 Task: Change the commit signoff to "All repositories" in the organization "Mark56771".
Action: Mouse moved to (1052, 85)
Screenshot: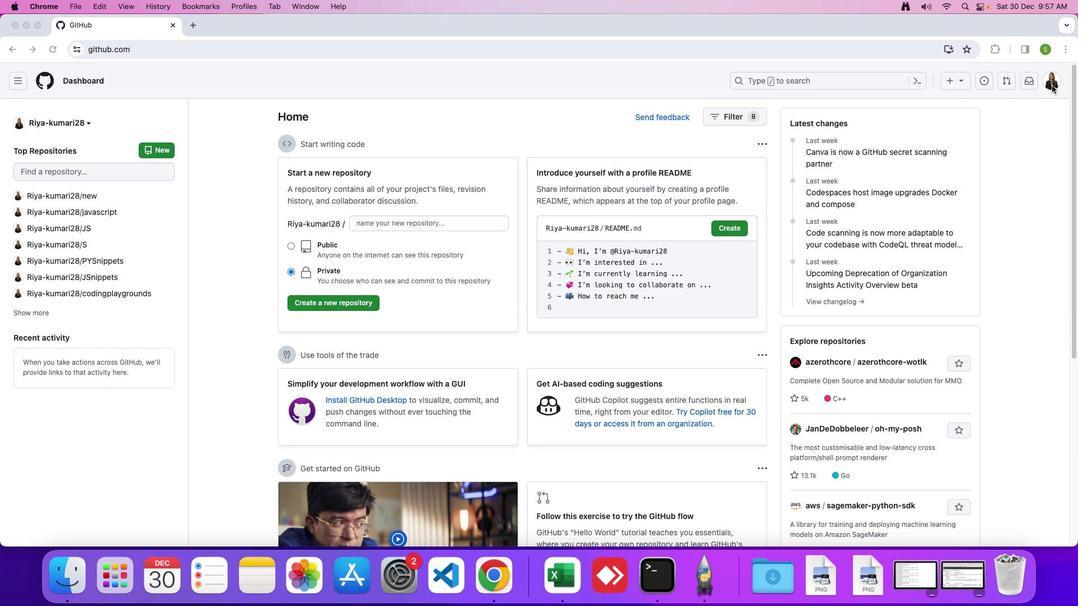 
Action: Mouse pressed left at (1052, 85)
Screenshot: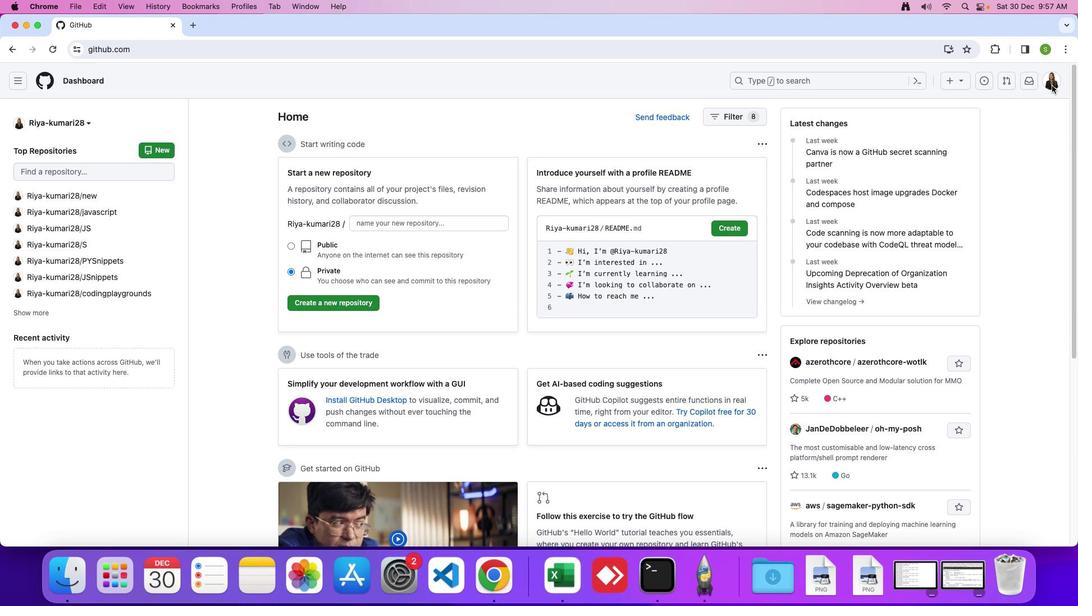 
Action: Mouse moved to (1051, 83)
Screenshot: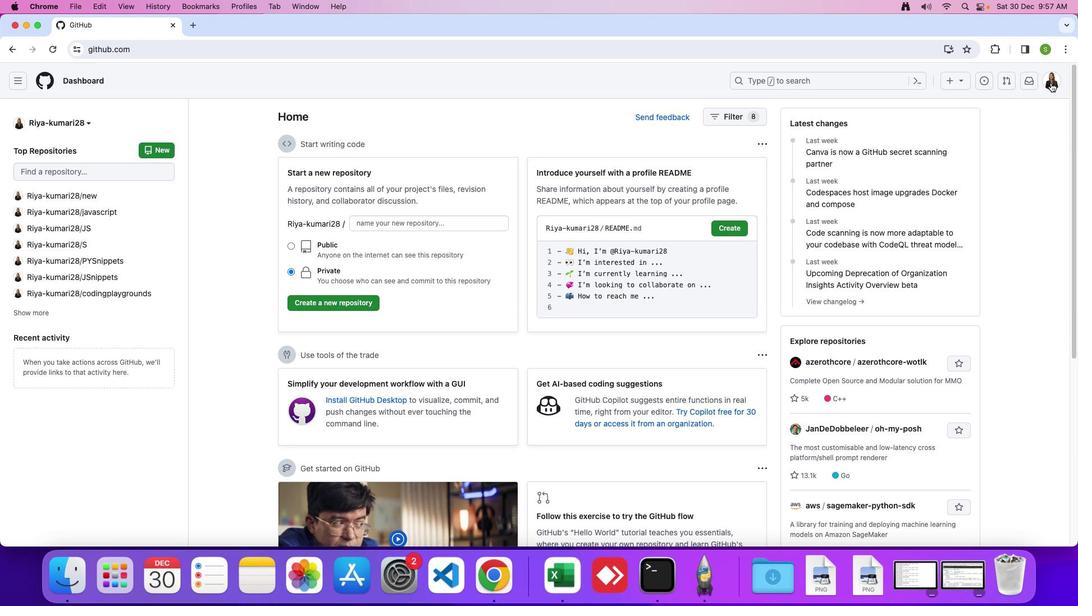 
Action: Mouse pressed left at (1051, 83)
Screenshot: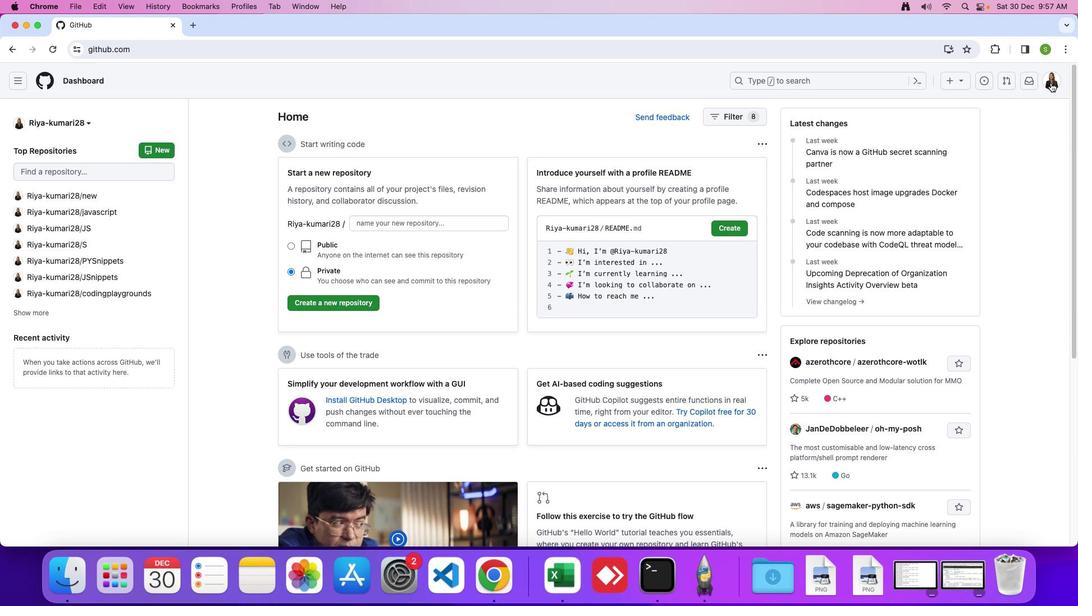 
Action: Mouse moved to (993, 219)
Screenshot: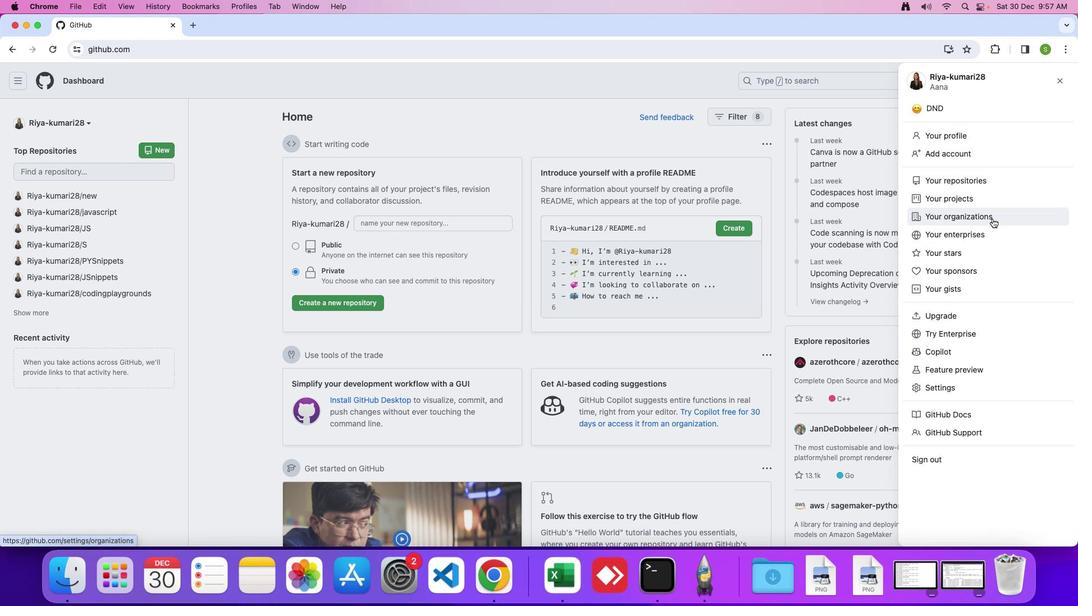 
Action: Mouse pressed left at (993, 219)
Screenshot: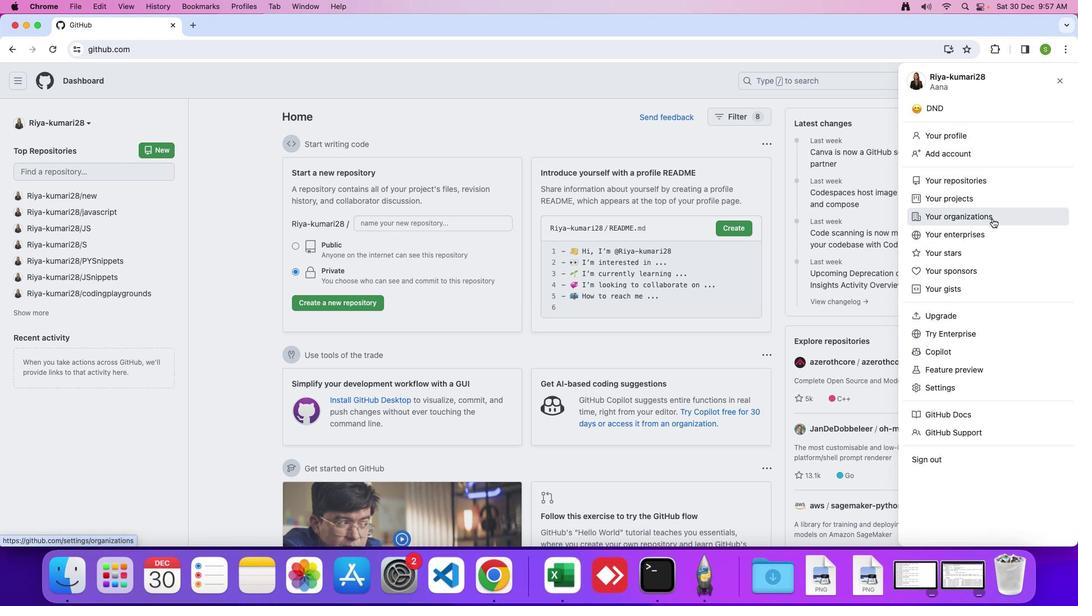 
Action: Mouse moved to (809, 229)
Screenshot: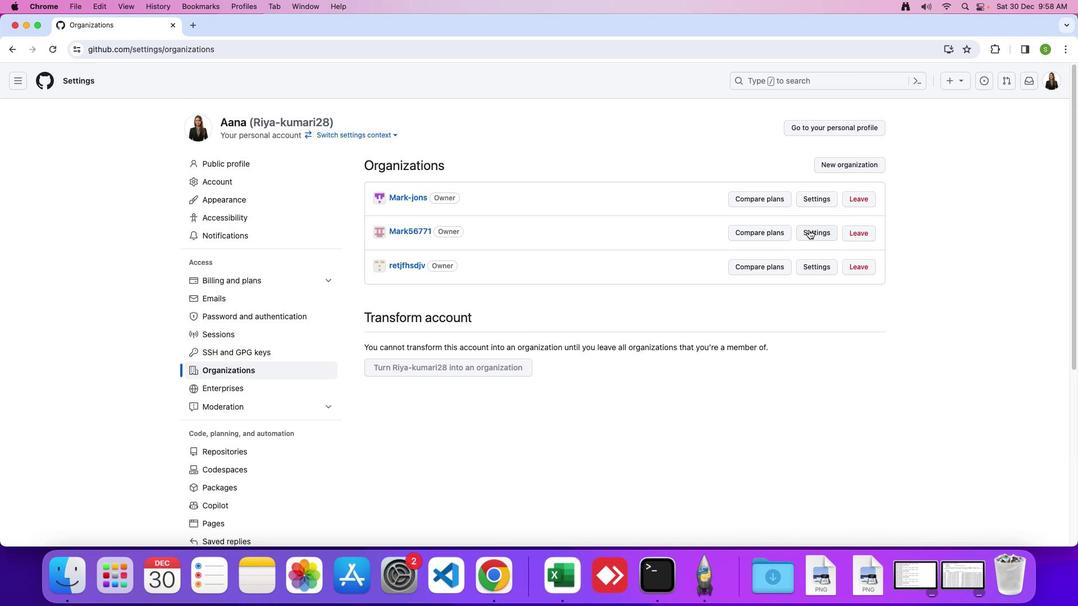 
Action: Mouse pressed left at (809, 229)
Screenshot: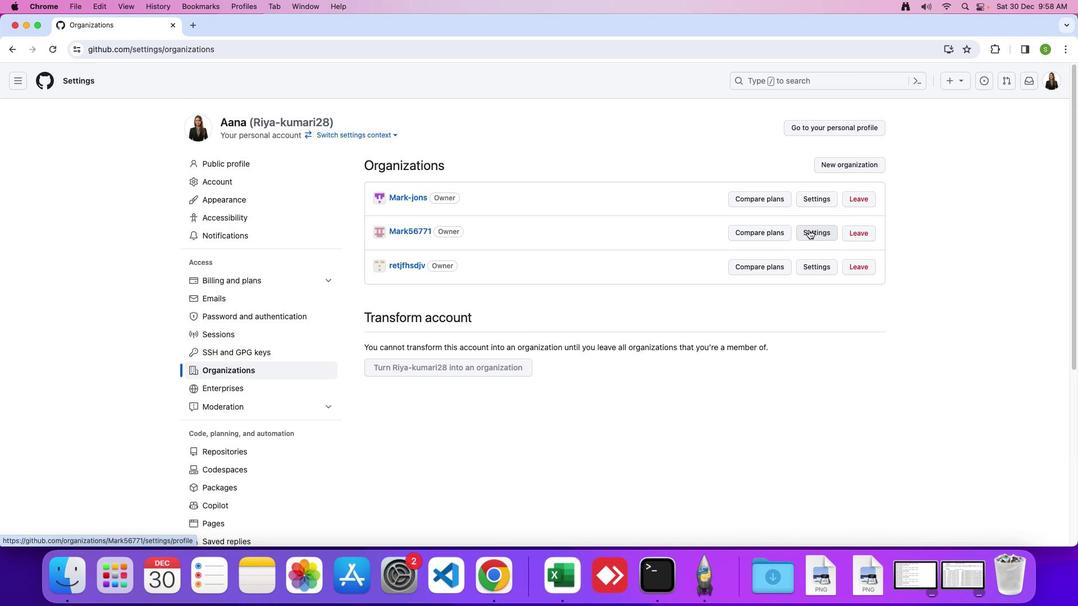 
Action: Mouse moved to (319, 347)
Screenshot: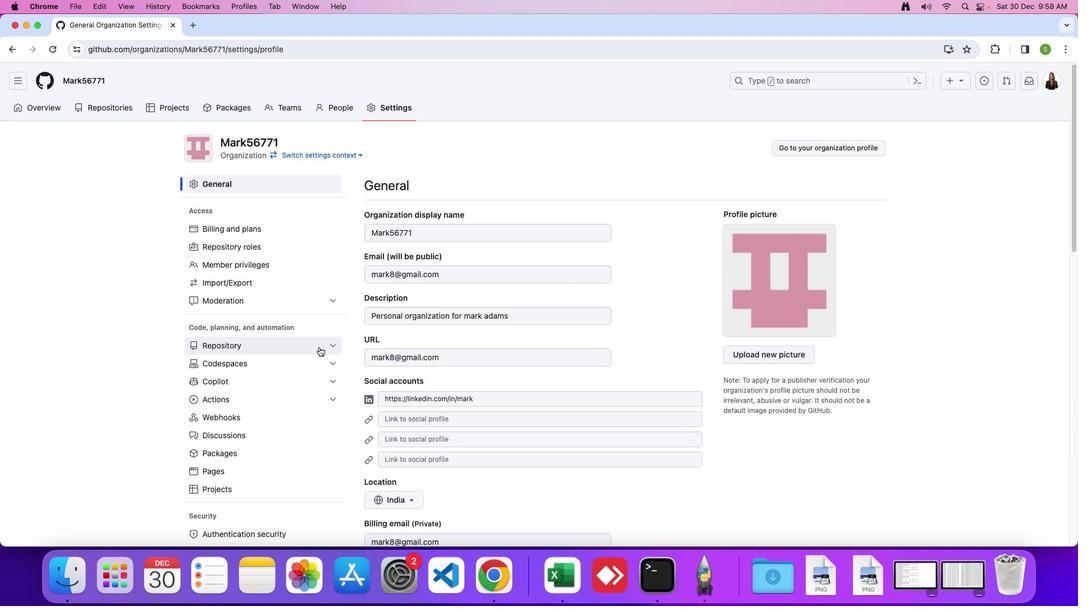 
Action: Mouse pressed left at (319, 347)
Screenshot: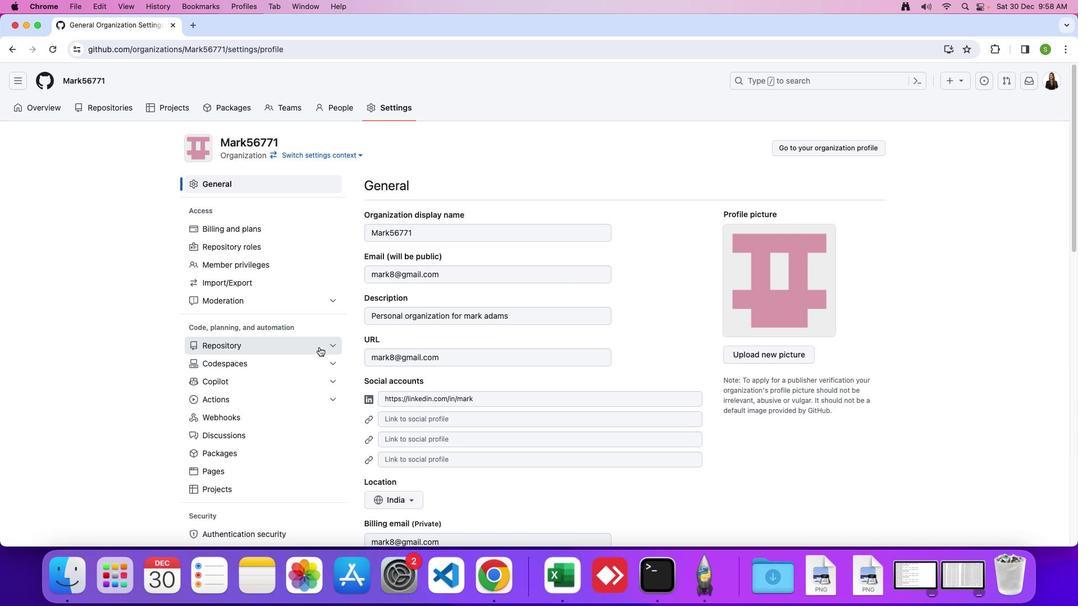 
Action: Mouse moved to (308, 360)
Screenshot: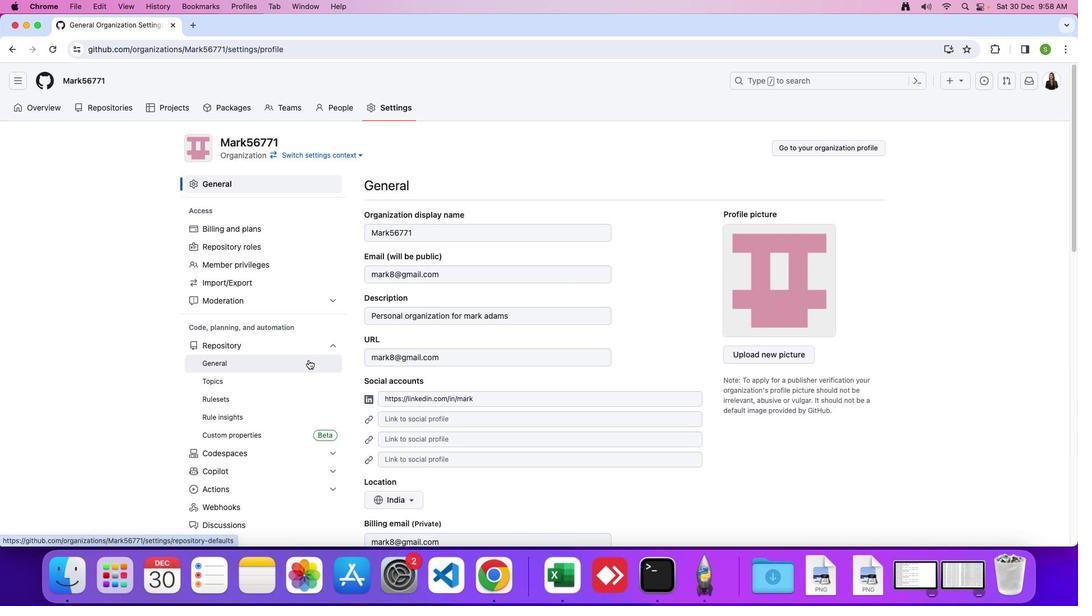 
Action: Mouse pressed left at (308, 360)
Screenshot: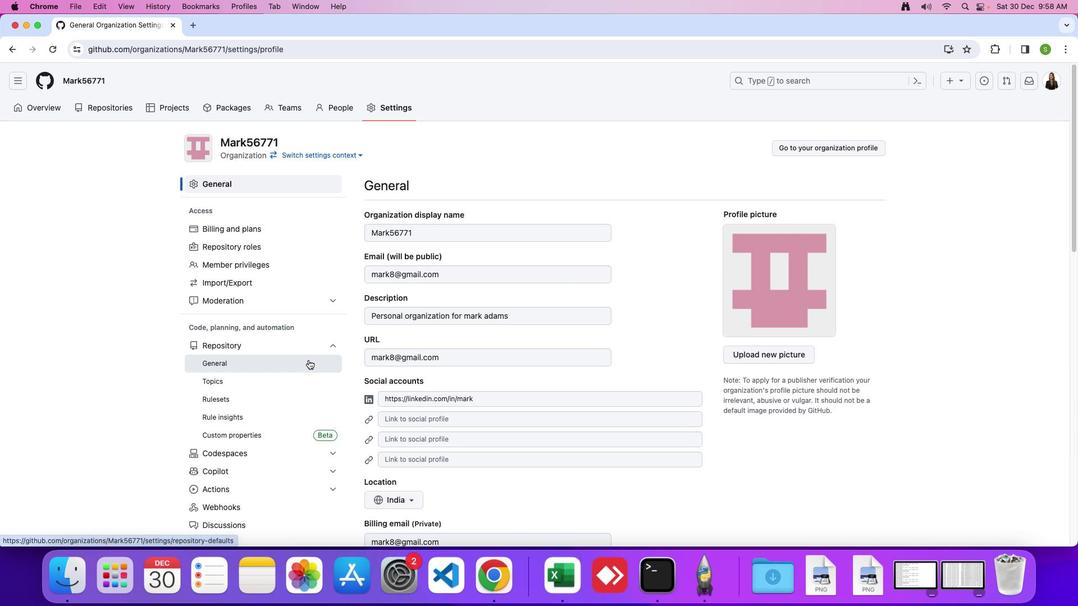 
Action: Mouse moved to (408, 364)
Screenshot: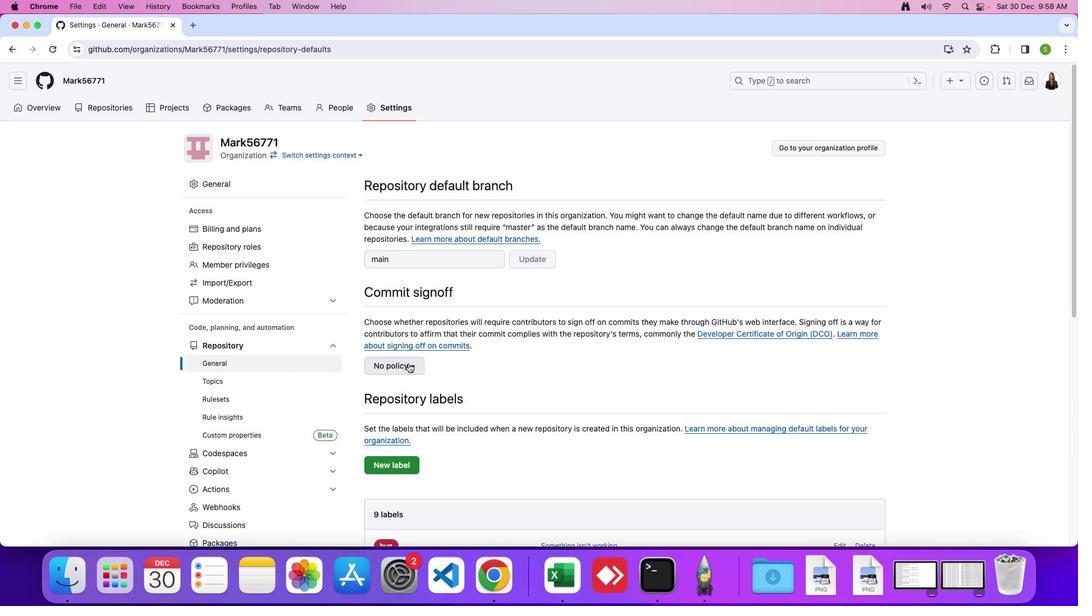 
Action: Mouse pressed left at (408, 364)
Screenshot: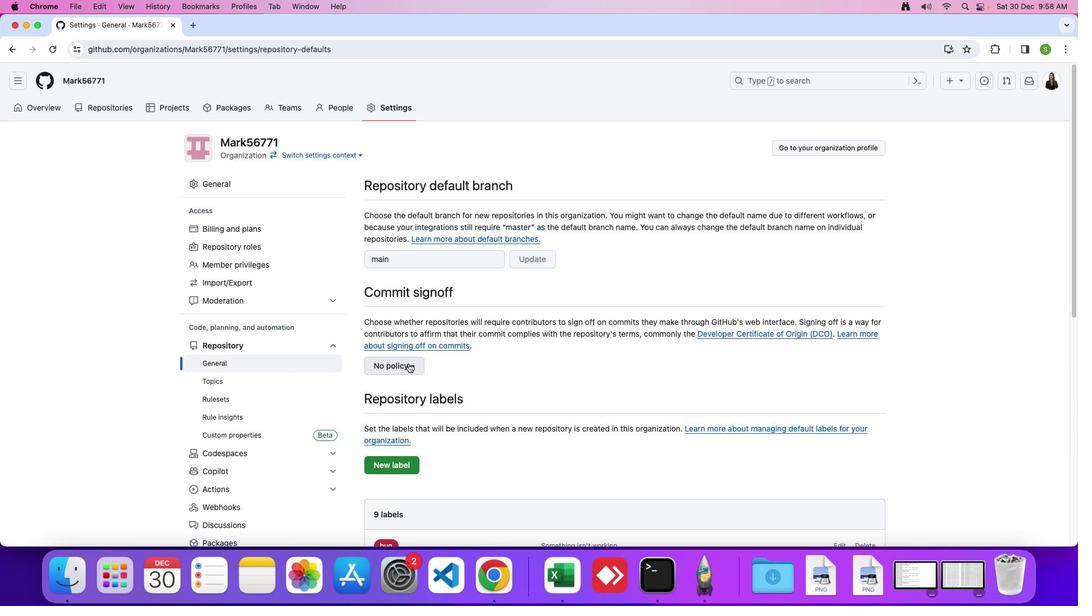 
Action: Mouse moved to (412, 402)
Screenshot: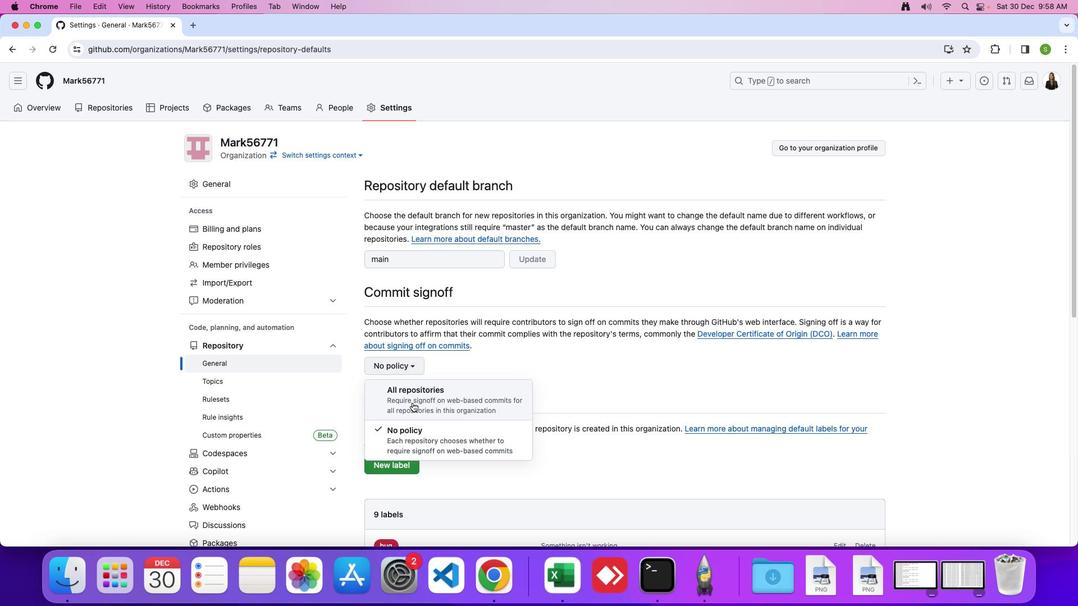 
Action: Mouse pressed left at (412, 402)
Screenshot: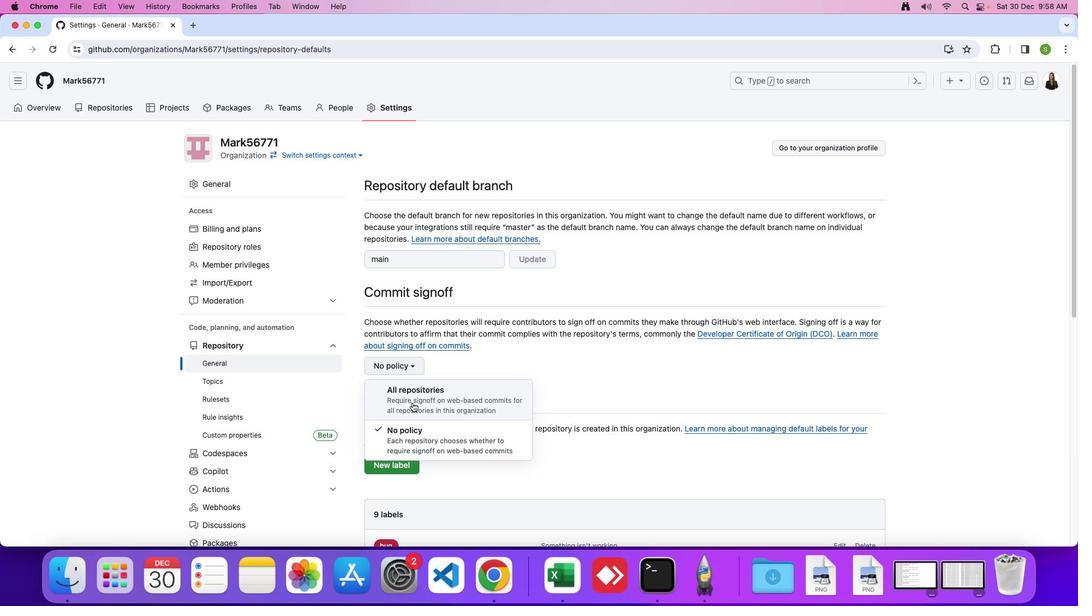 
Action: Mouse moved to (412, 403)
Screenshot: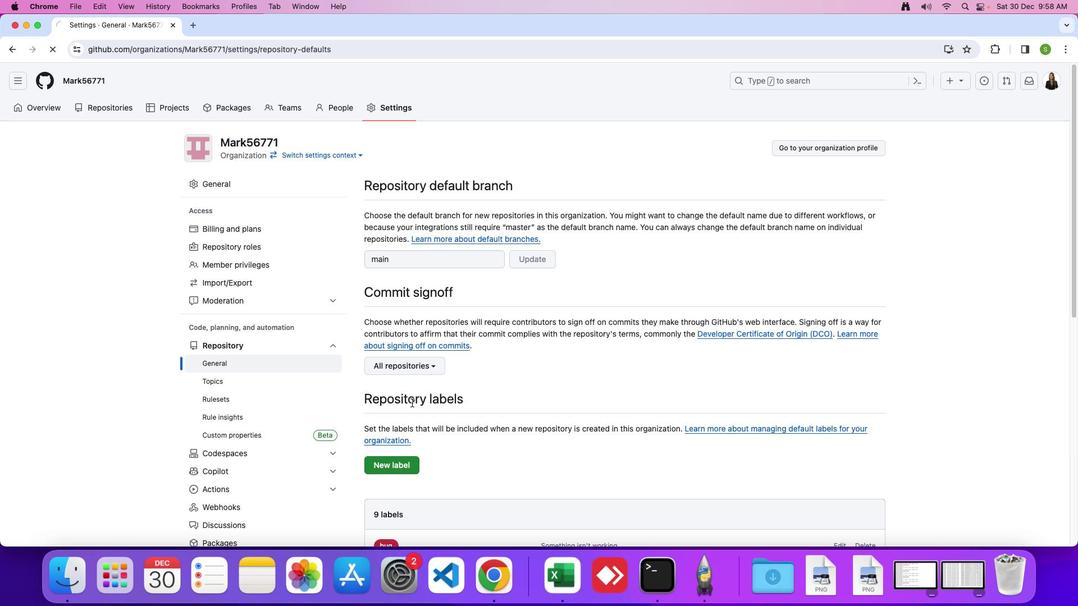 
